 Task: Look for products in the category "Beef" from the brand "Dakota".
Action: Mouse moved to (20, 89)
Screenshot: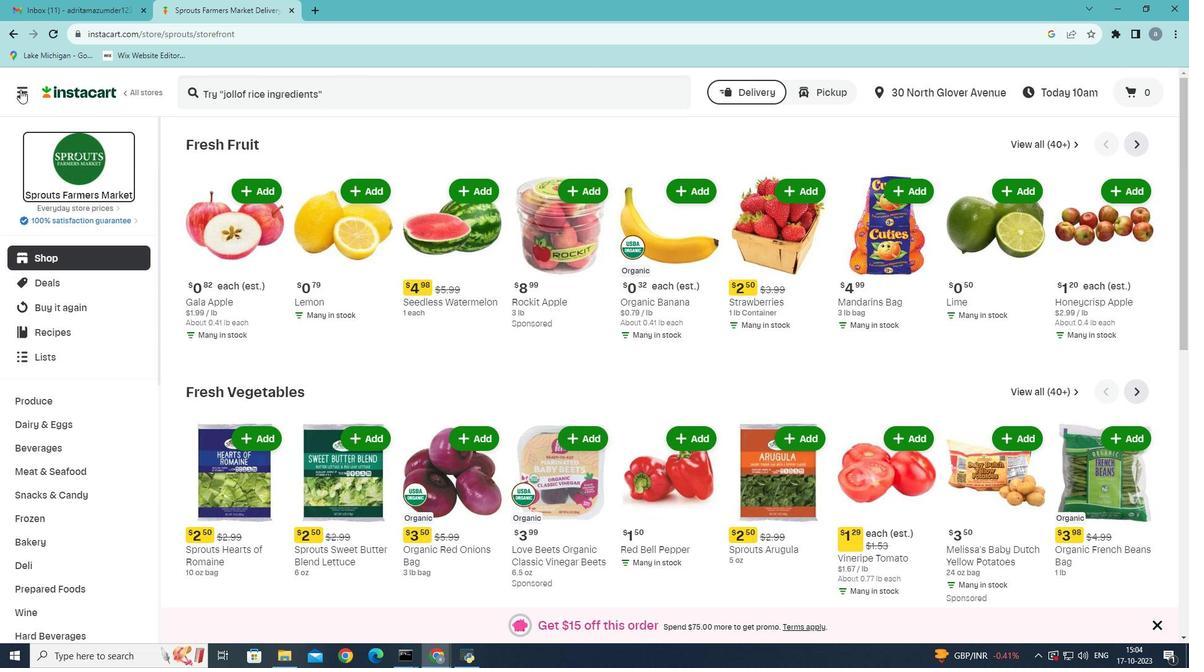 
Action: Mouse pressed left at (20, 89)
Screenshot: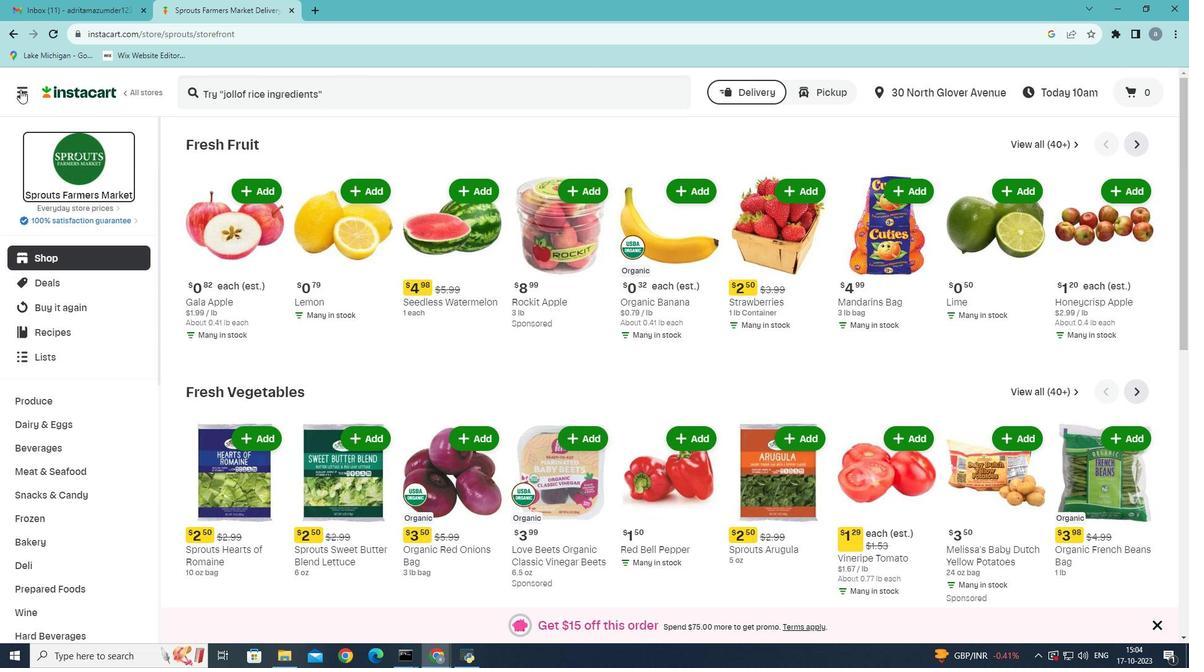 
Action: Mouse moved to (39, 357)
Screenshot: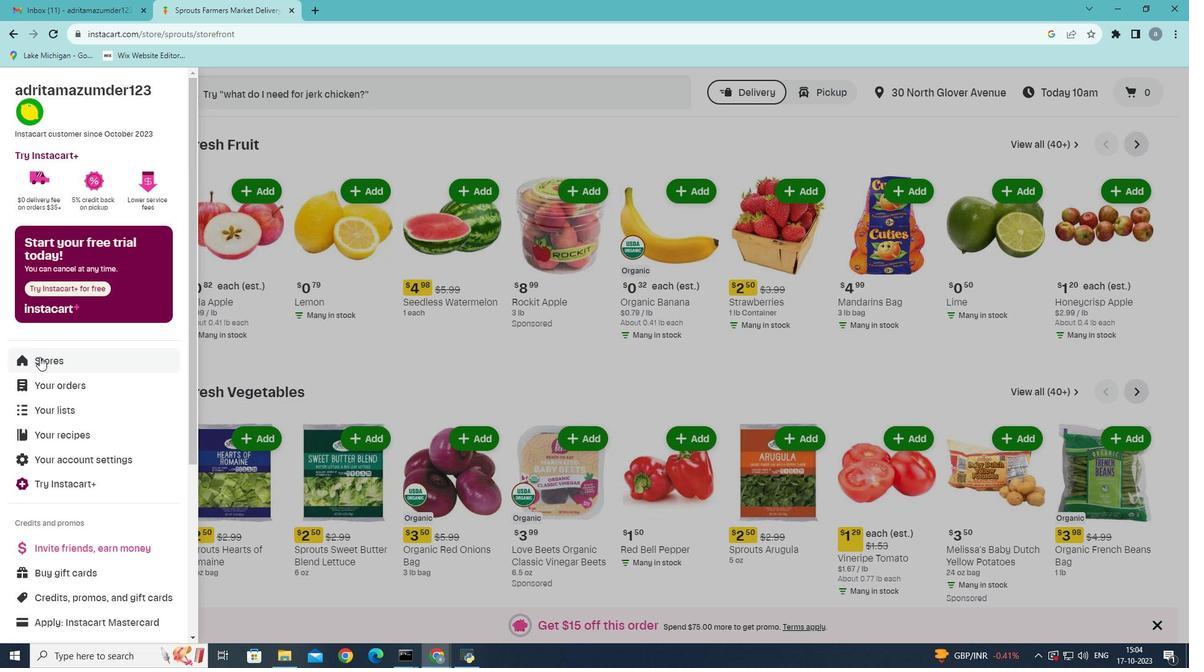 
Action: Mouse pressed left at (39, 357)
Screenshot: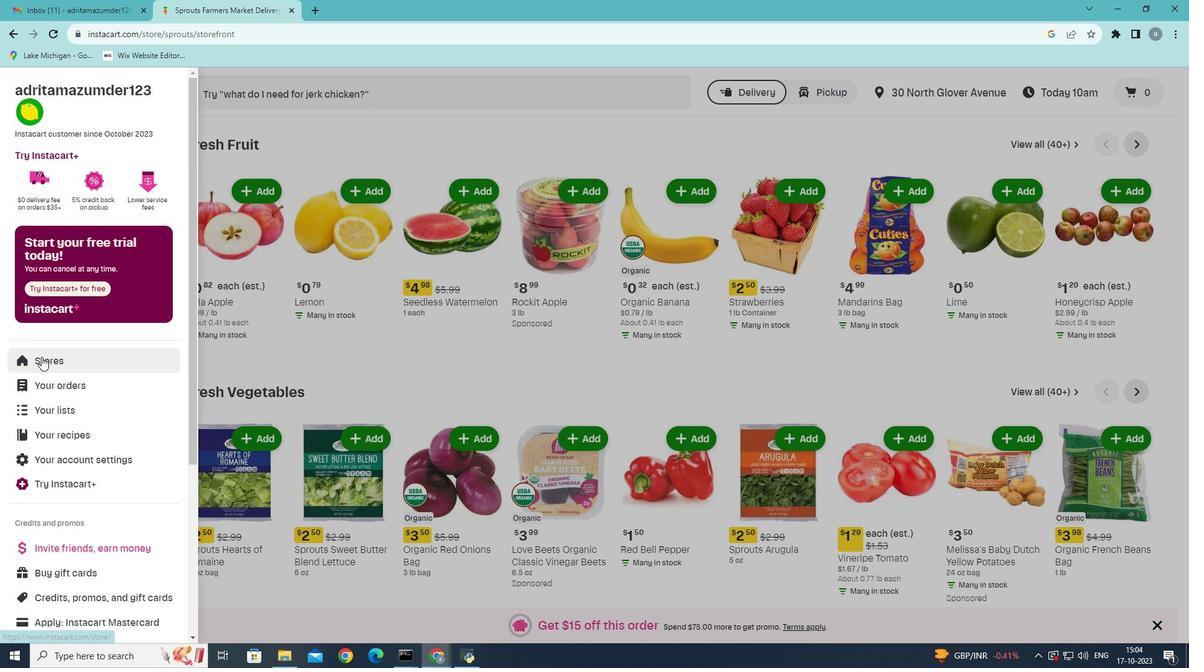 
Action: Mouse moved to (278, 135)
Screenshot: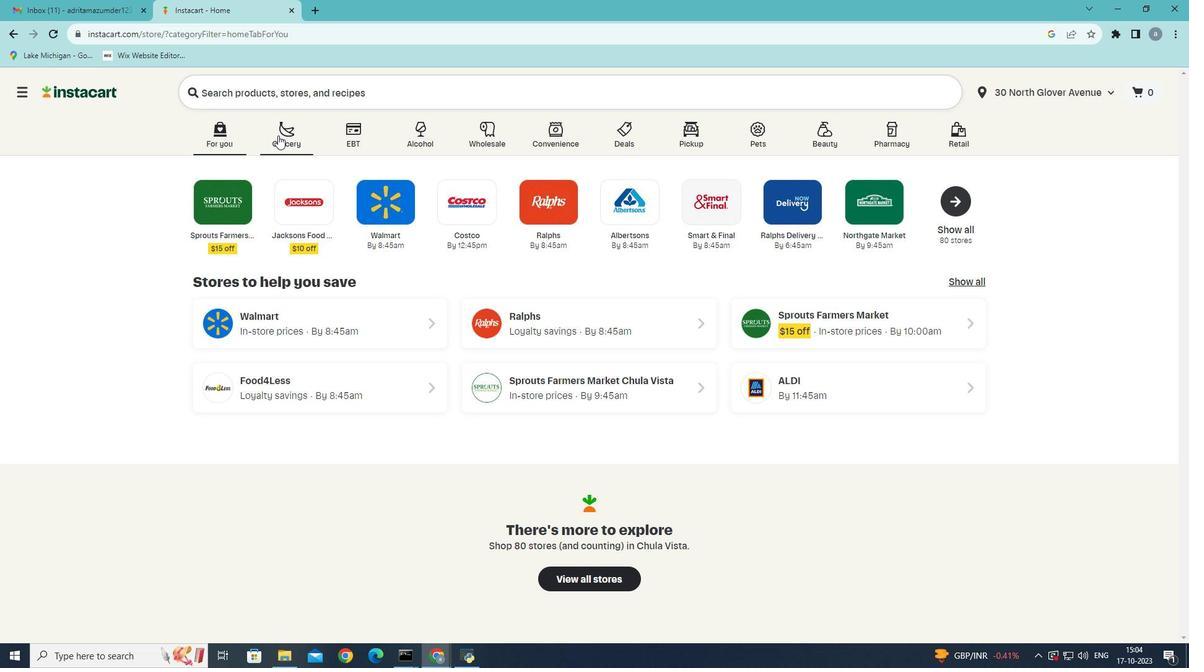 
Action: Mouse pressed left at (278, 135)
Screenshot: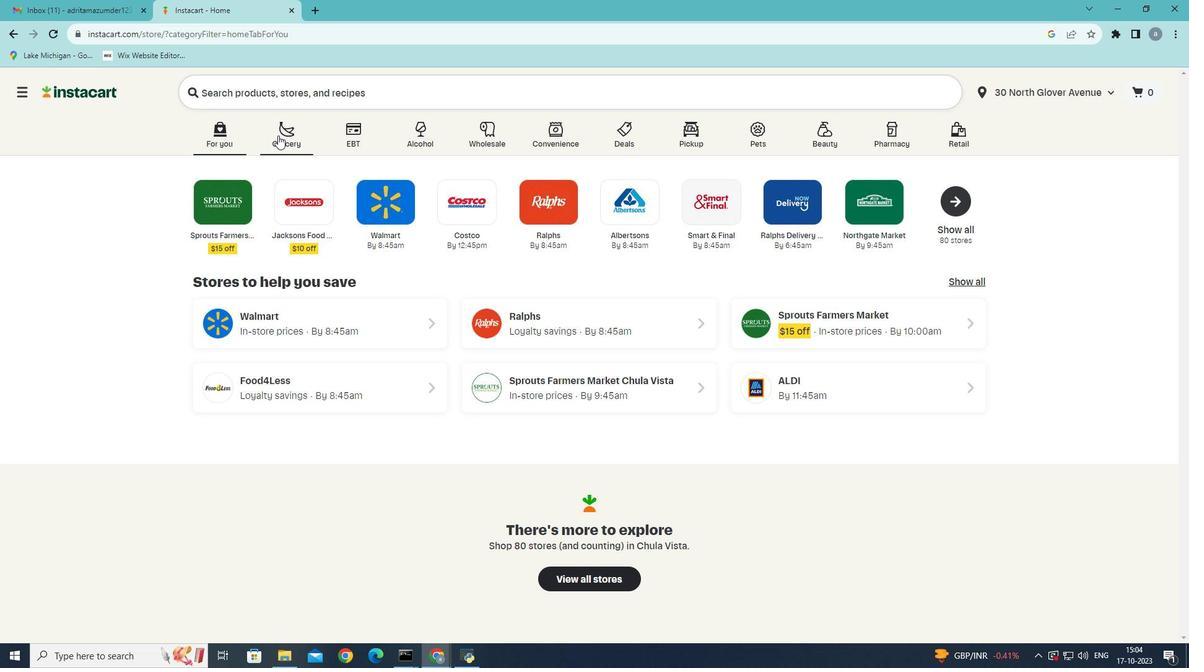 
Action: Mouse moved to (821, 279)
Screenshot: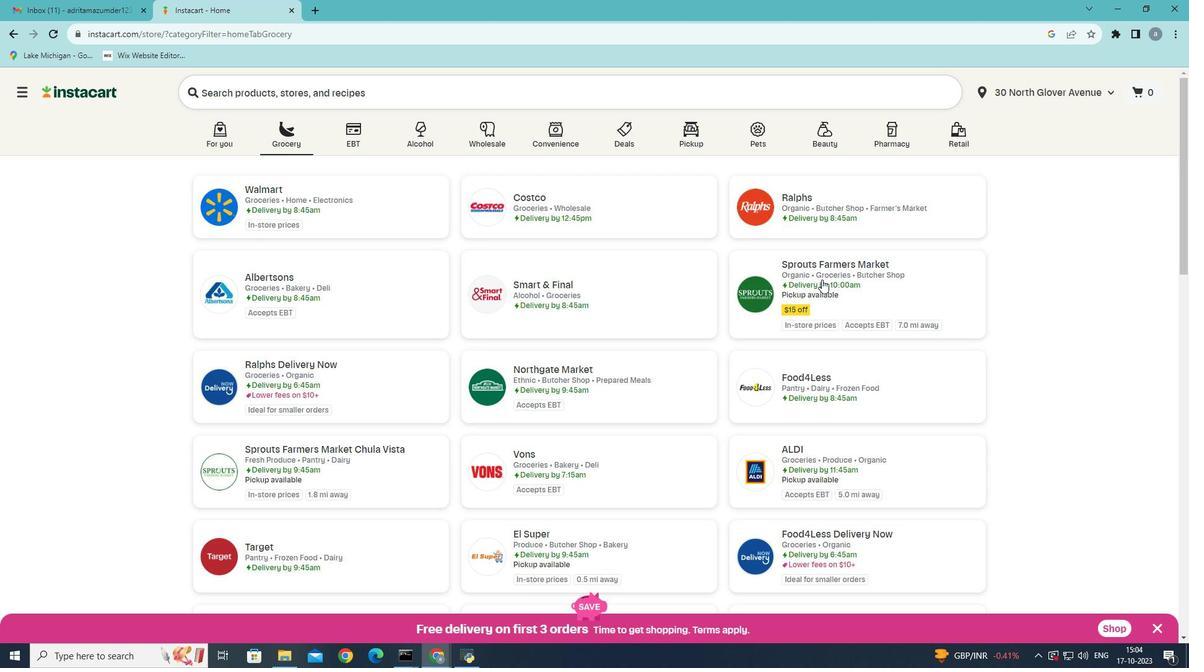 
Action: Mouse pressed left at (821, 279)
Screenshot: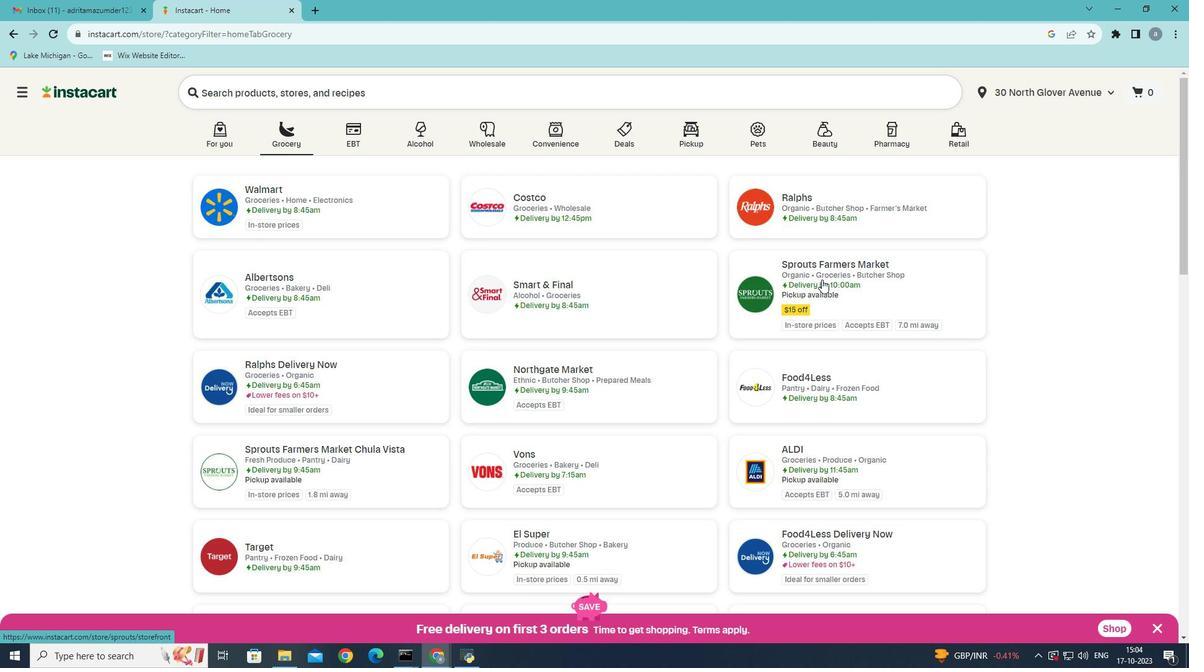 
Action: Mouse moved to (57, 473)
Screenshot: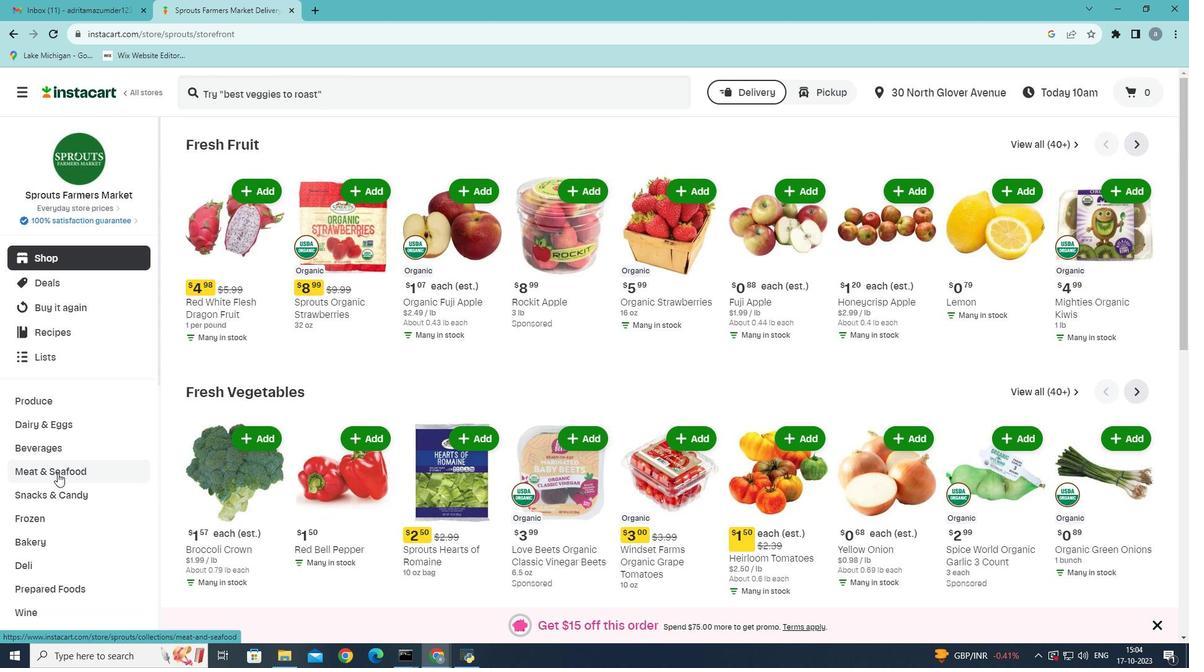 
Action: Mouse pressed left at (57, 473)
Screenshot: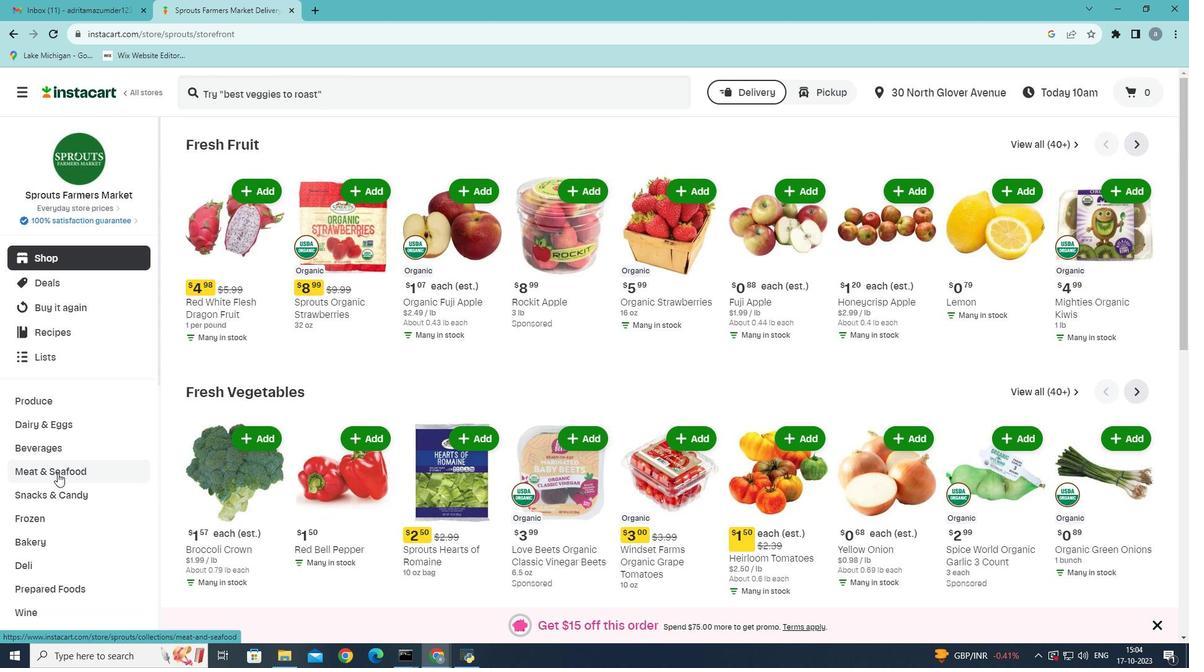 
Action: Mouse moved to (359, 174)
Screenshot: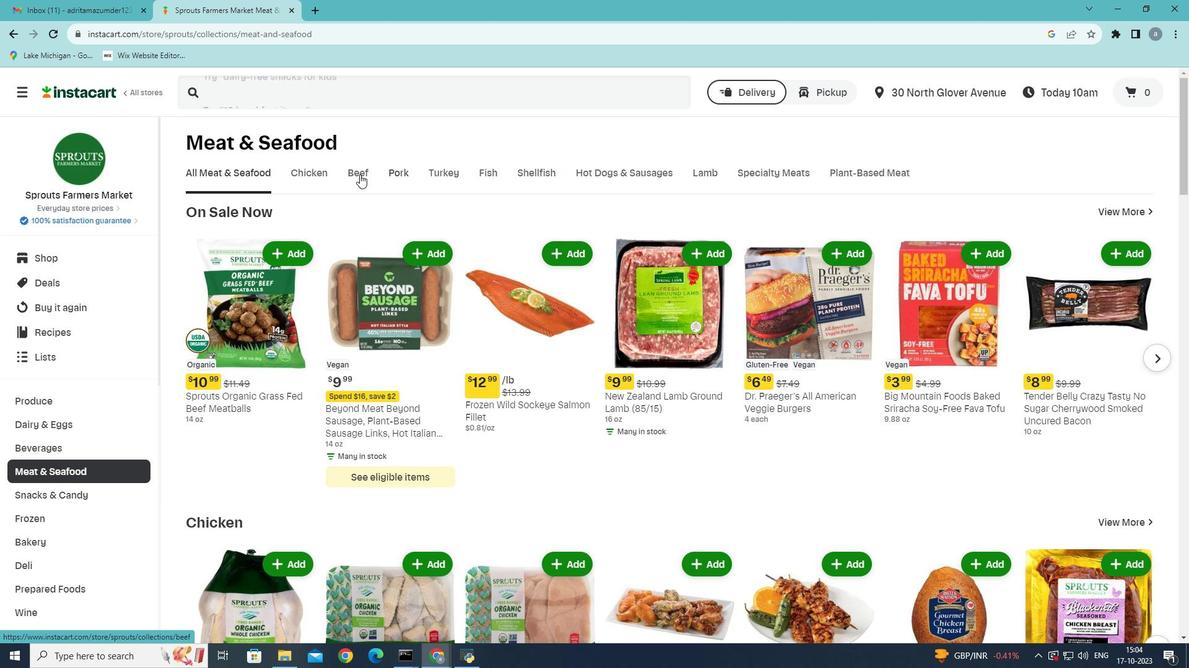 
Action: Mouse pressed left at (359, 174)
Screenshot: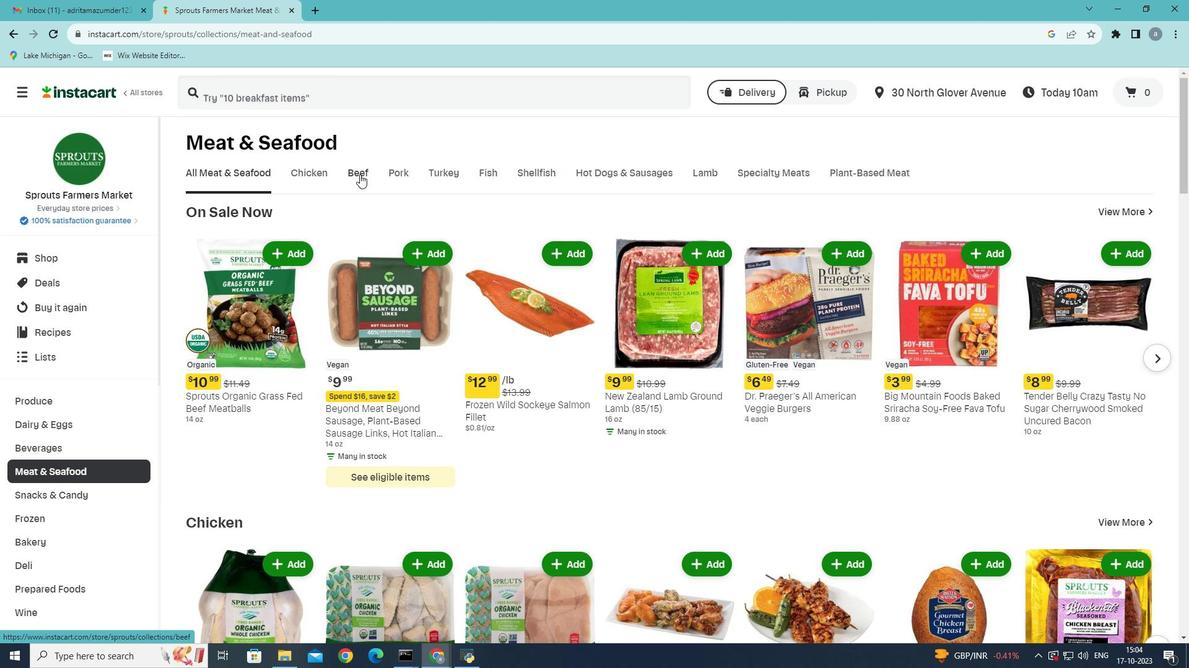 
Action: Mouse moved to (309, 221)
Screenshot: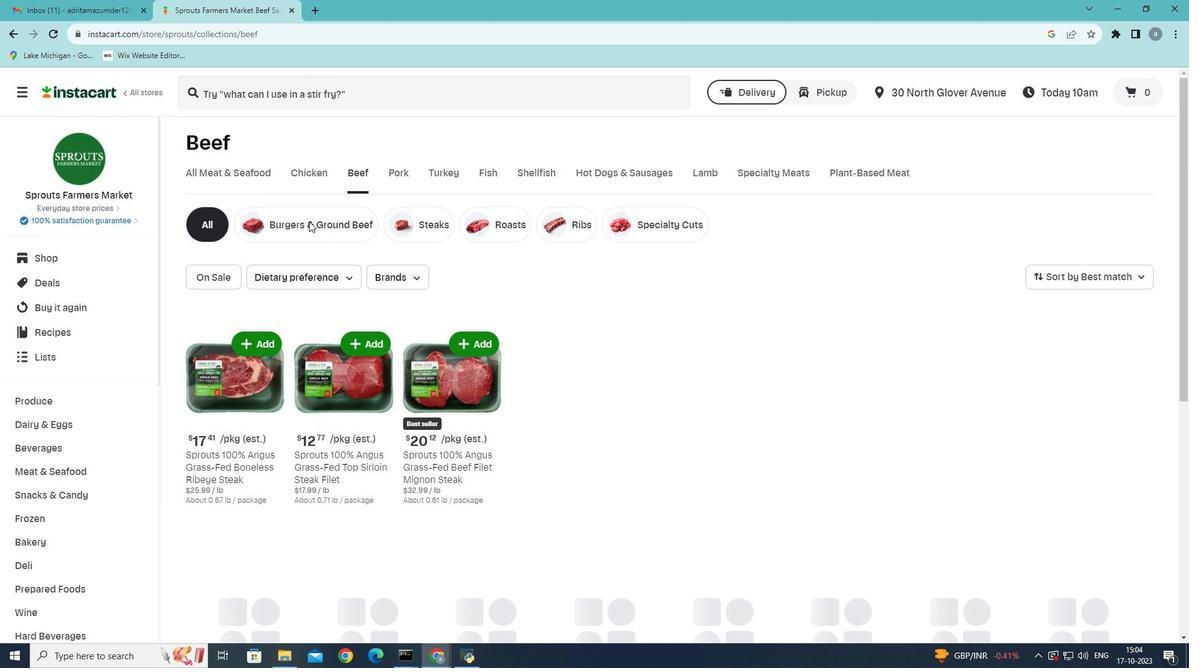 
Action: Mouse pressed left at (309, 221)
Screenshot: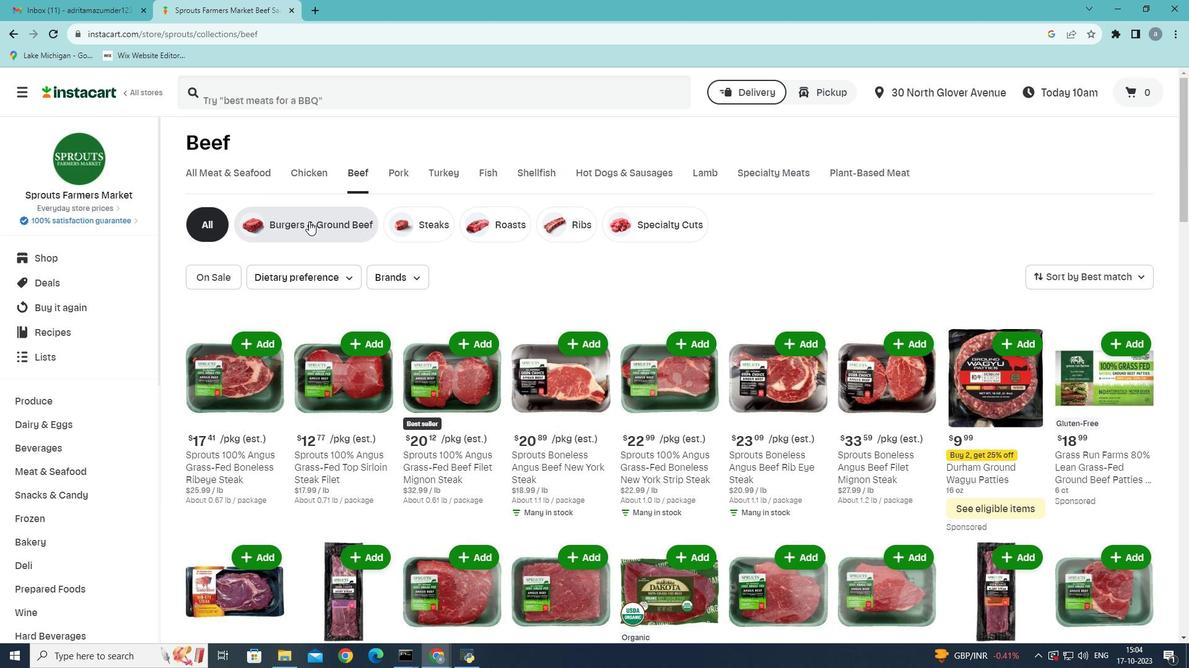 
Action: Mouse moved to (416, 273)
Screenshot: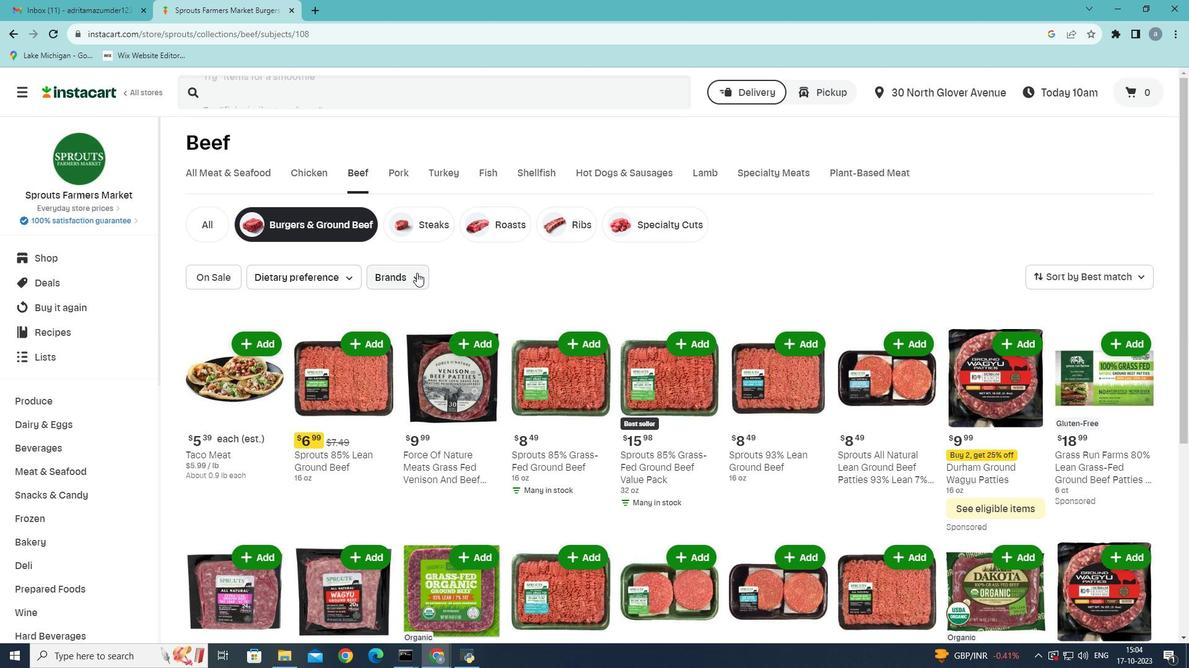 
Action: Mouse pressed left at (416, 273)
Screenshot: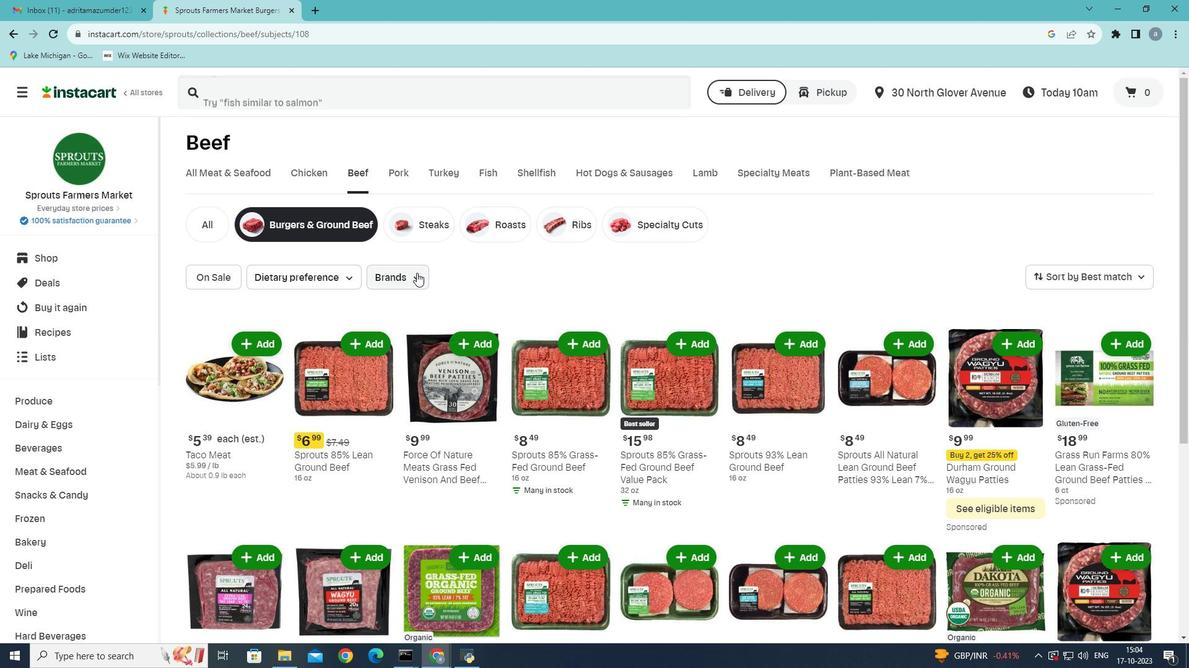
Action: Mouse moved to (399, 410)
Screenshot: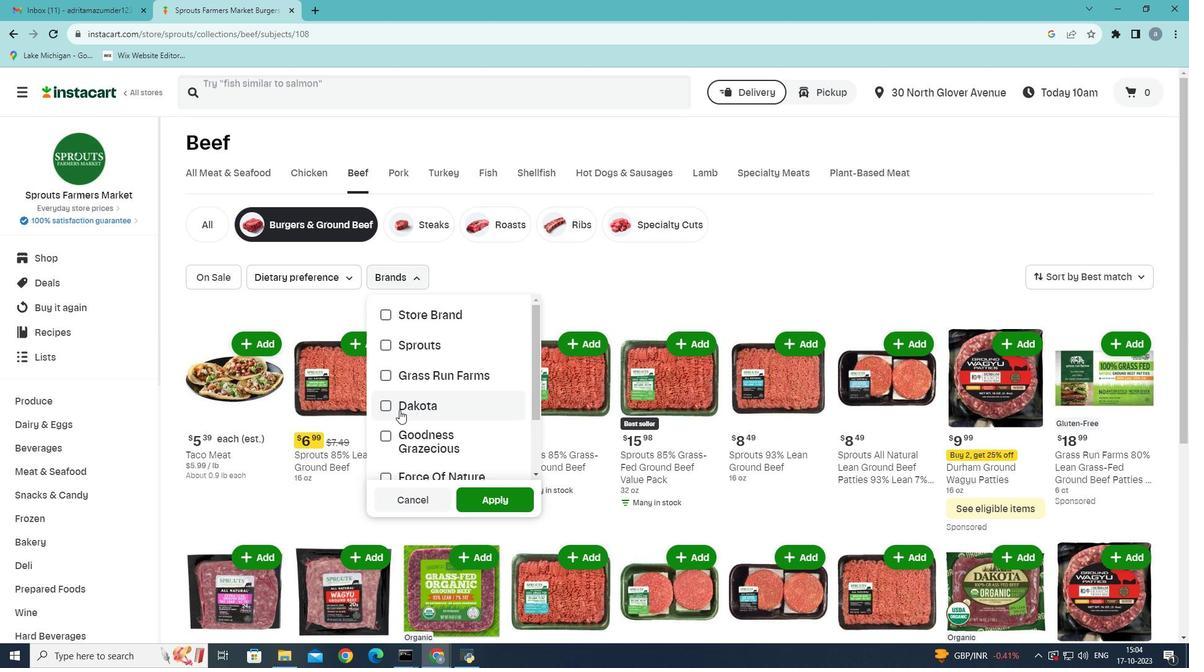 
Action: Mouse pressed left at (399, 410)
Screenshot: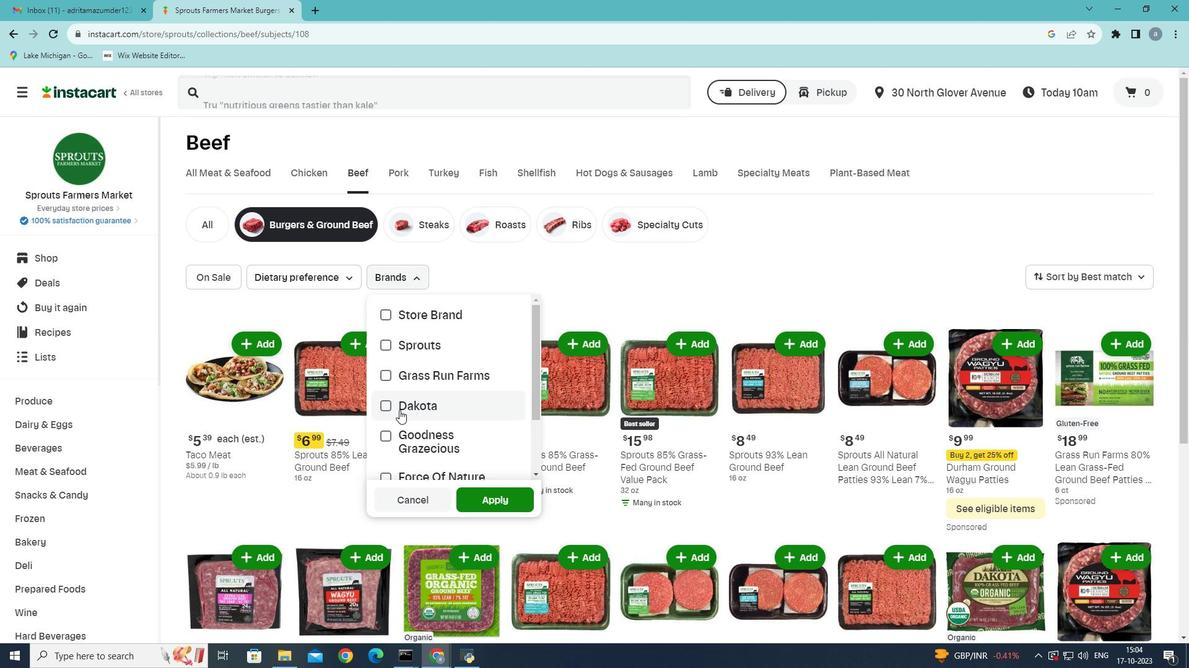 
Action: Mouse moved to (493, 502)
Screenshot: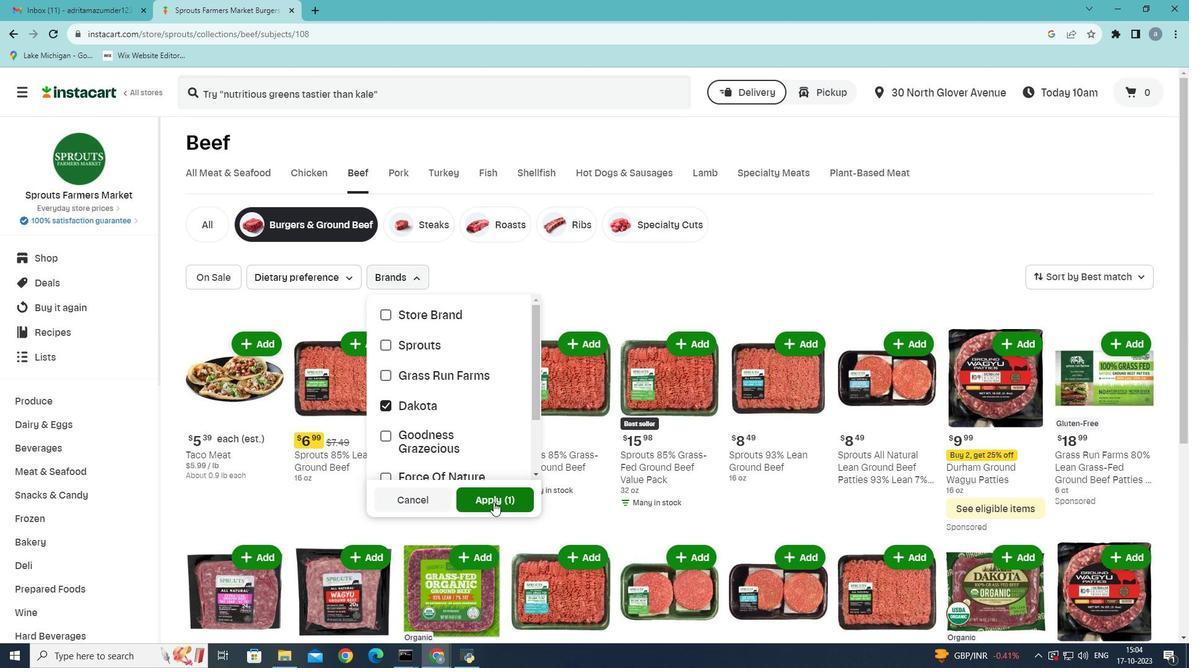 
Action: Mouse pressed left at (493, 502)
Screenshot: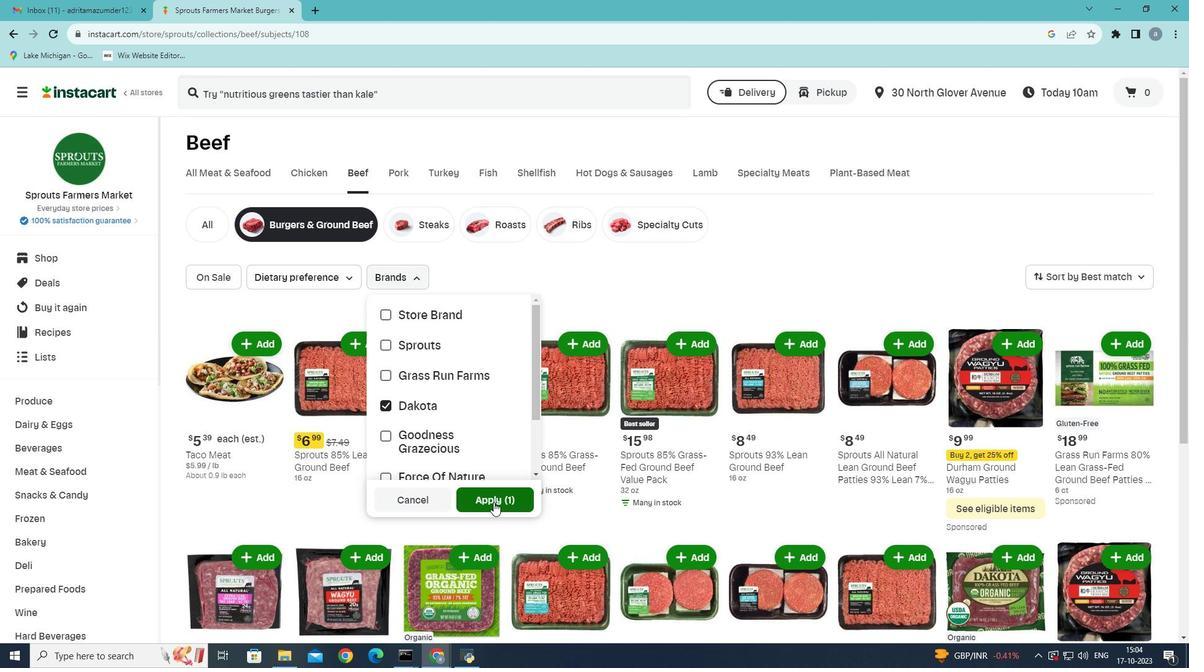 
Action: Mouse moved to (496, 489)
Screenshot: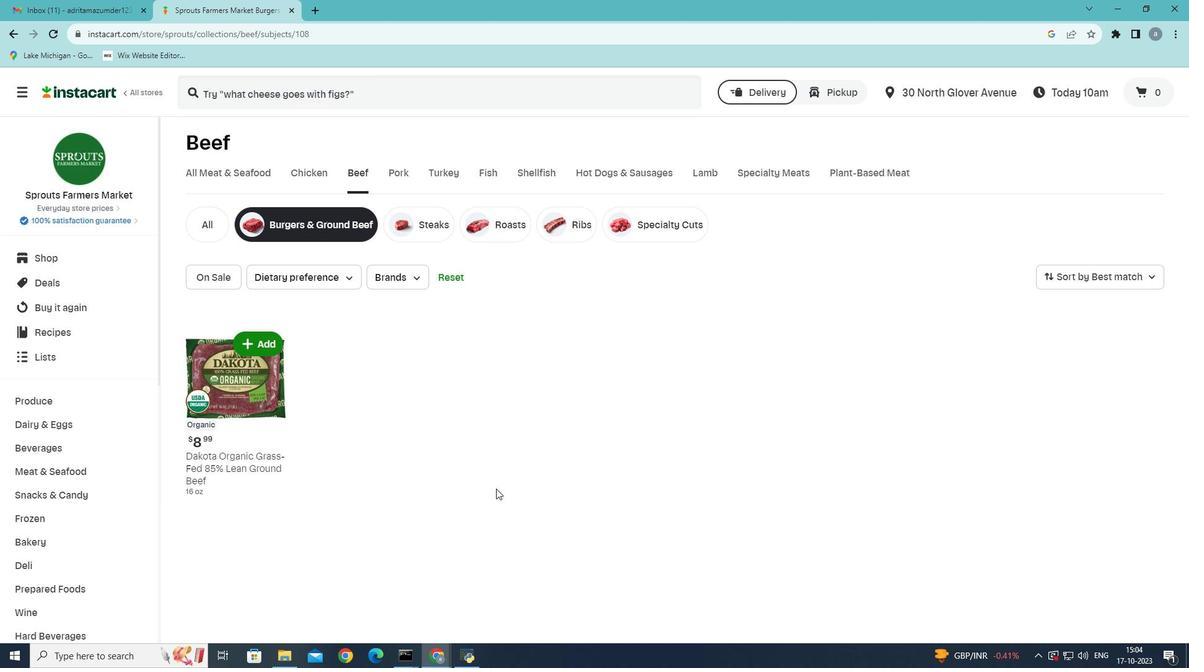 
